 Task: In the table sort the data in ascending order.
Action: Mouse moved to (184, 78)
Screenshot: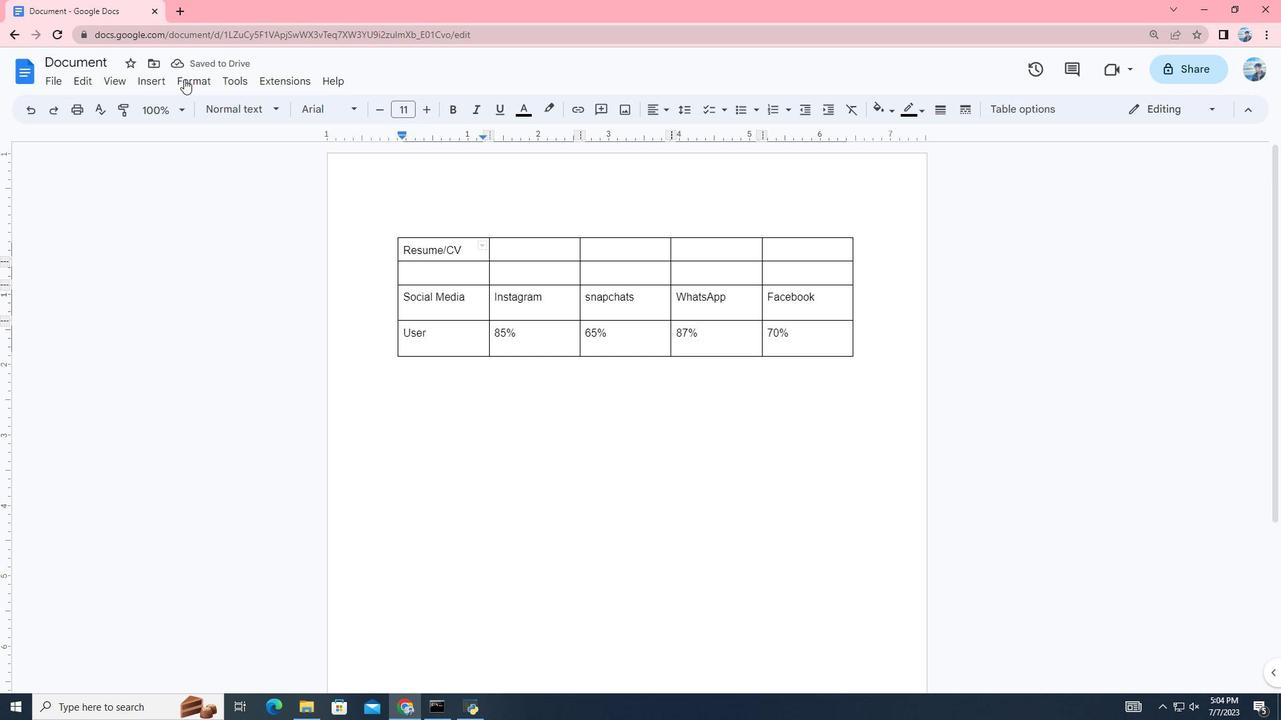 
Action: Mouse pressed left at (184, 78)
Screenshot: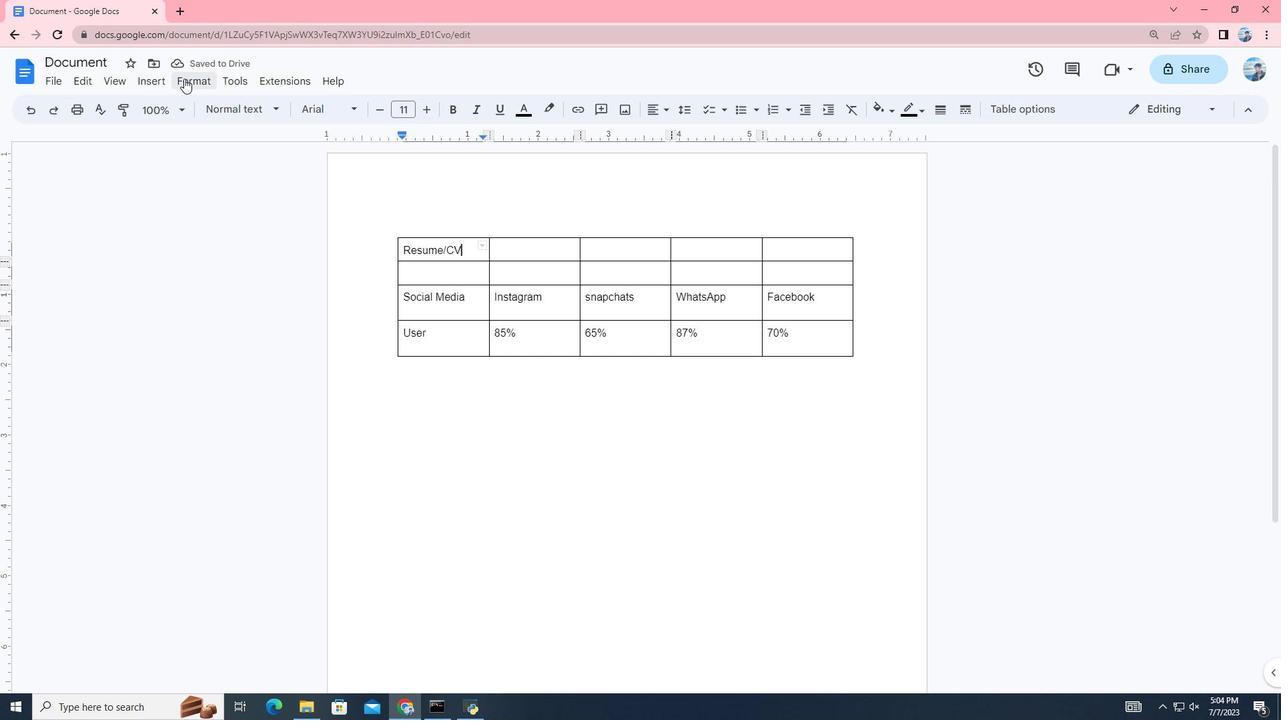 
Action: Mouse moved to (511, 620)
Screenshot: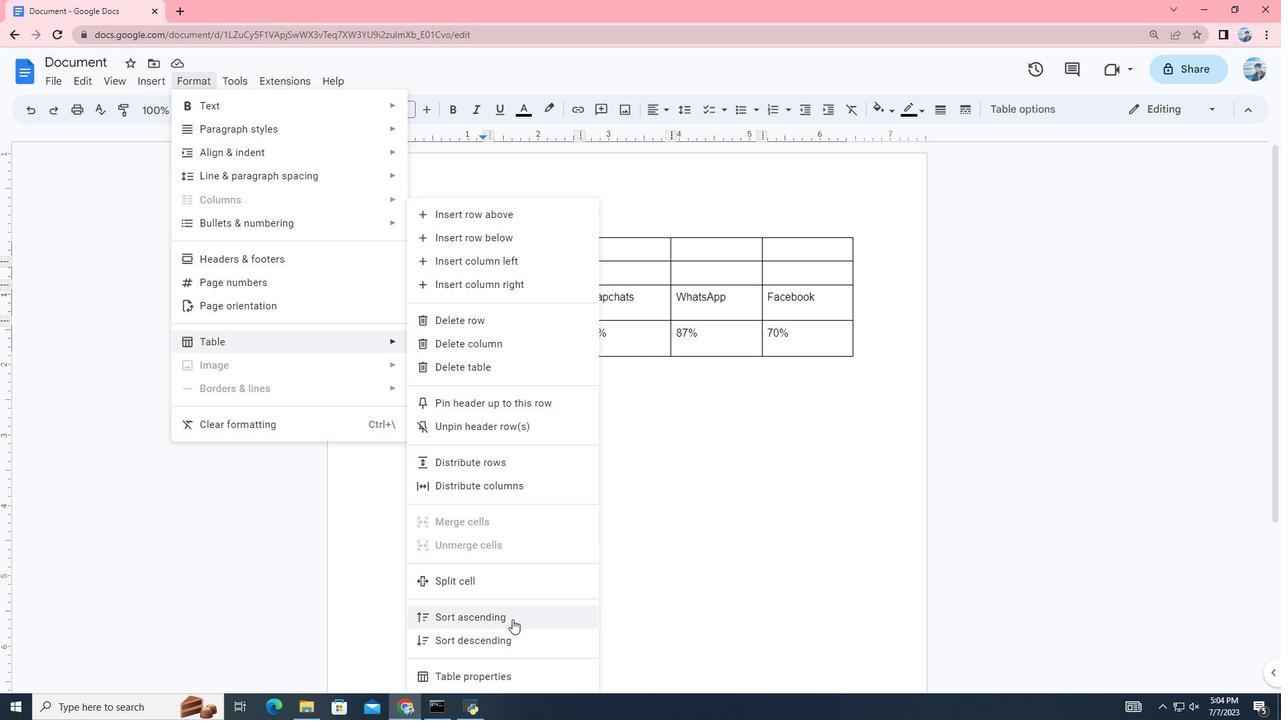 
Action: Mouse pressed left at (511, 620)
Screenshot: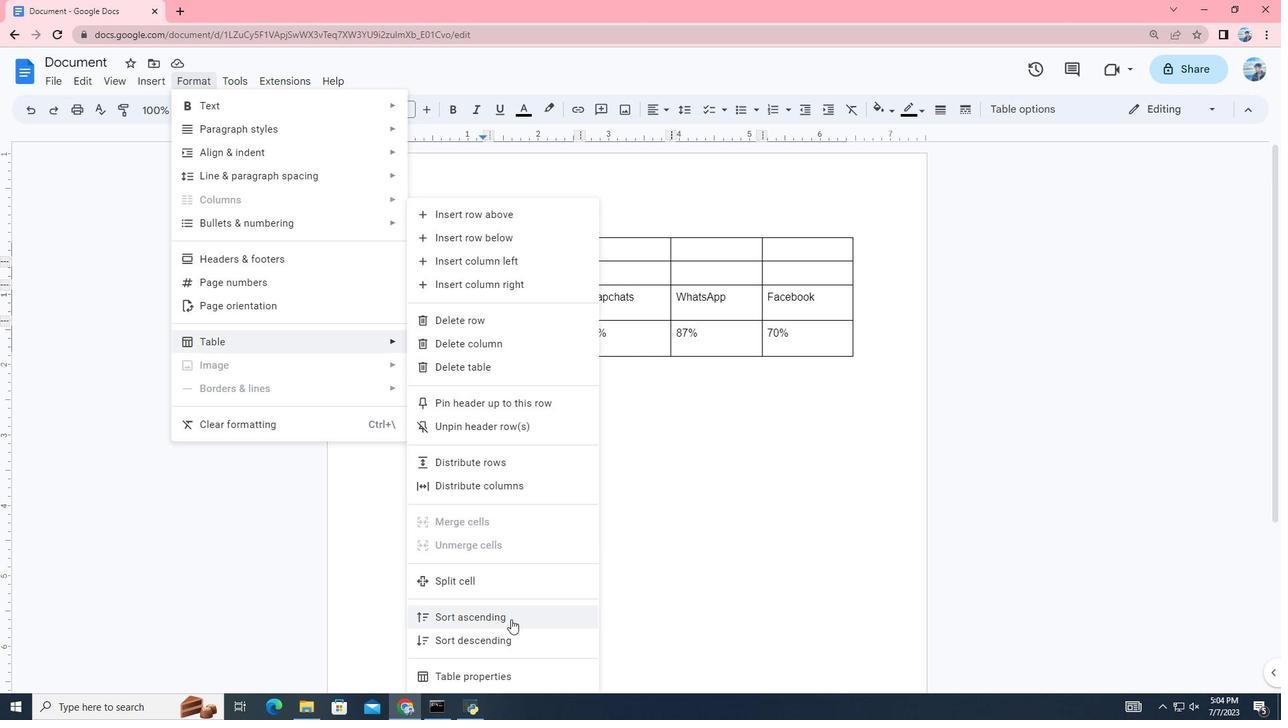 
Action: Mouse moved to (510, 620)
Screenshot: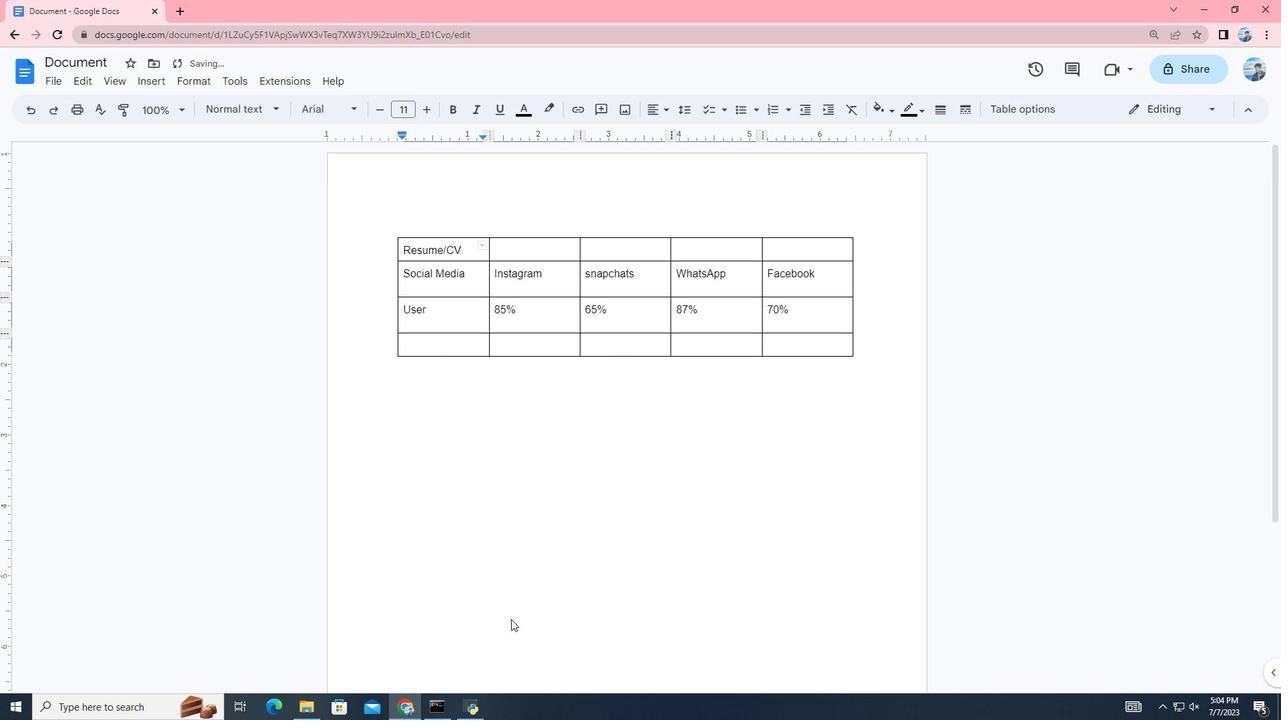 
